 Task: Create a rule from the Routing list, Task moved to a section -> Set Priority in the project AgileOrigin , set the section as To-Do and set the priority of the task as  High
Action: Mouse moved to (1021, 92)
Screenshot: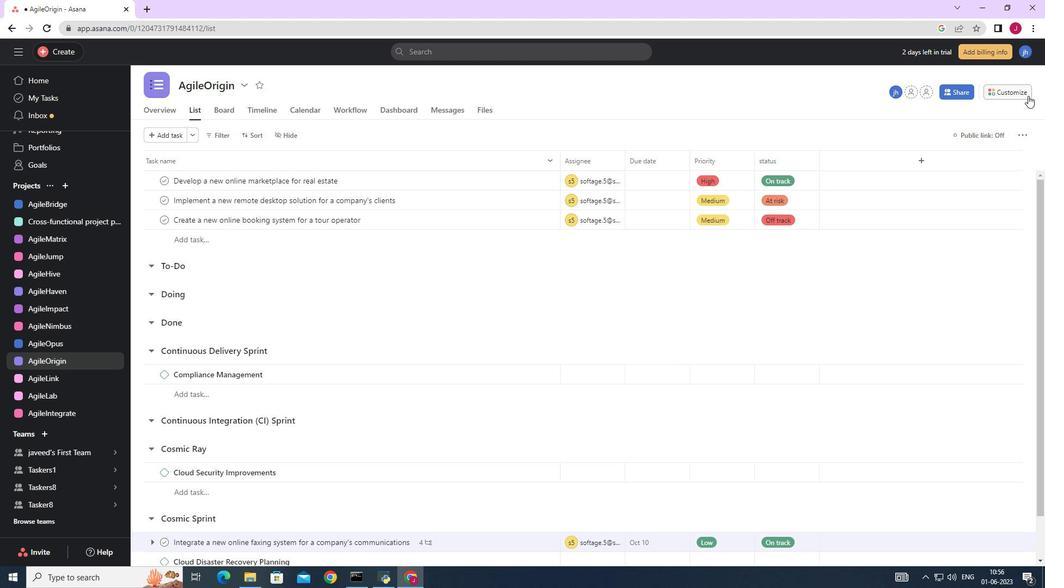 
Action: Mouse pressed left at (1021, 92)
Screenshot: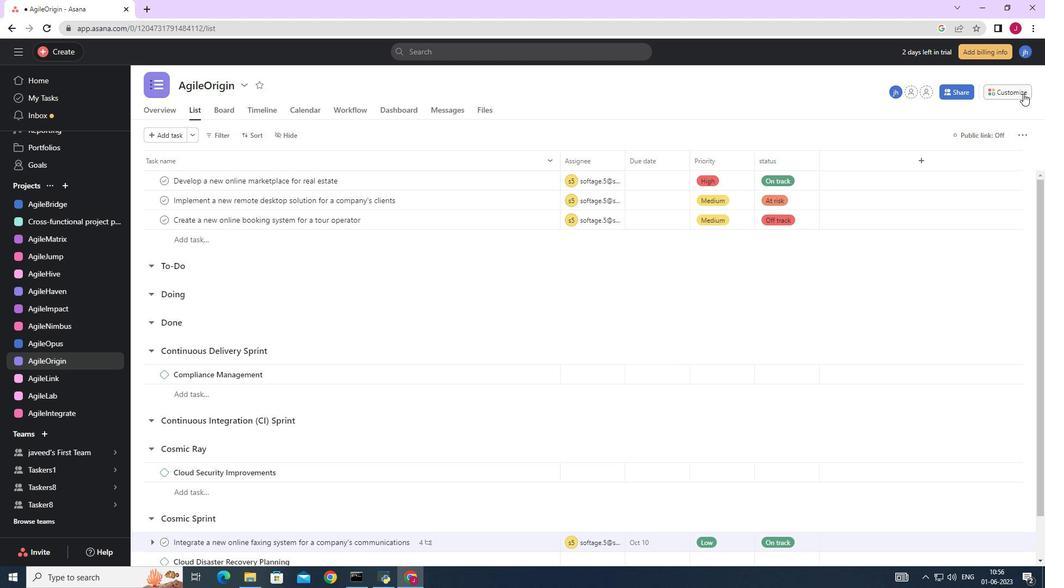
Action: Mouse moved to (814, 241)
Screenshot: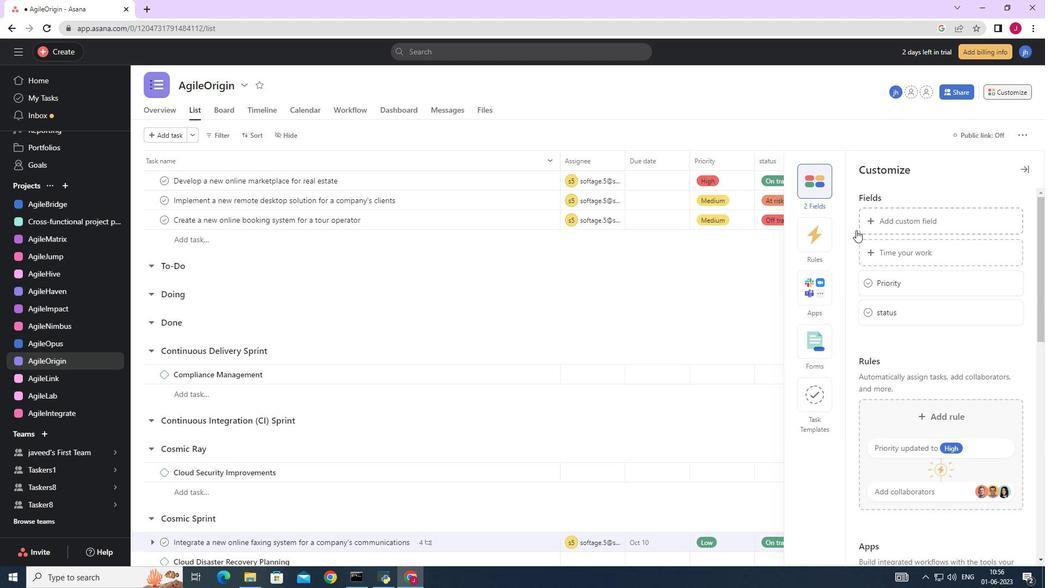 
Action: Mouse pressed left at (814, 241)
Screenshot: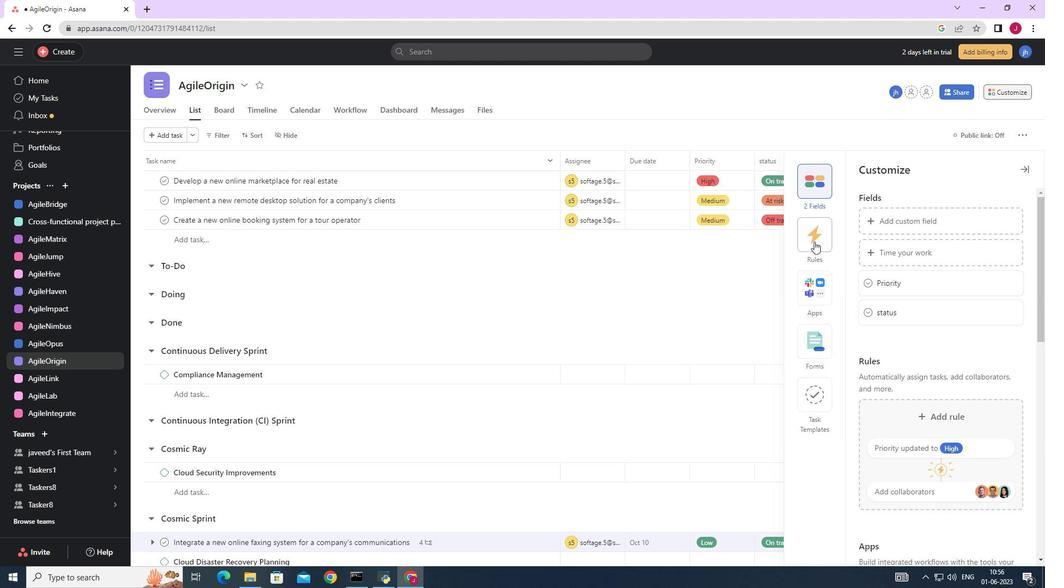 
Action: Mouse moved to (928, 252)
Screenshot: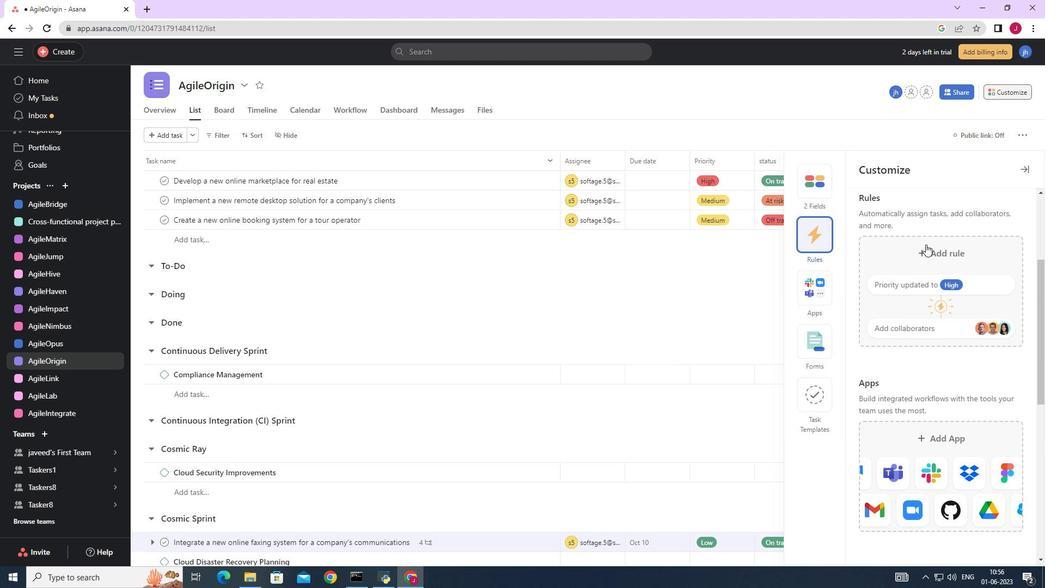 
Action: Mouse pressed left at (928, 252)
Screenshot: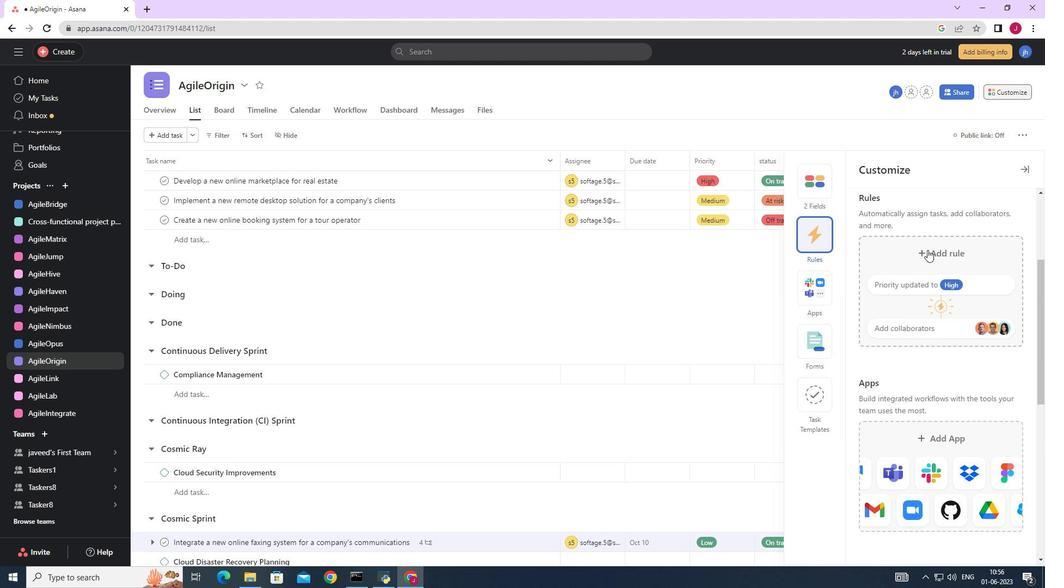 
Action: Mouse moved to (452, 169)
Screenshot: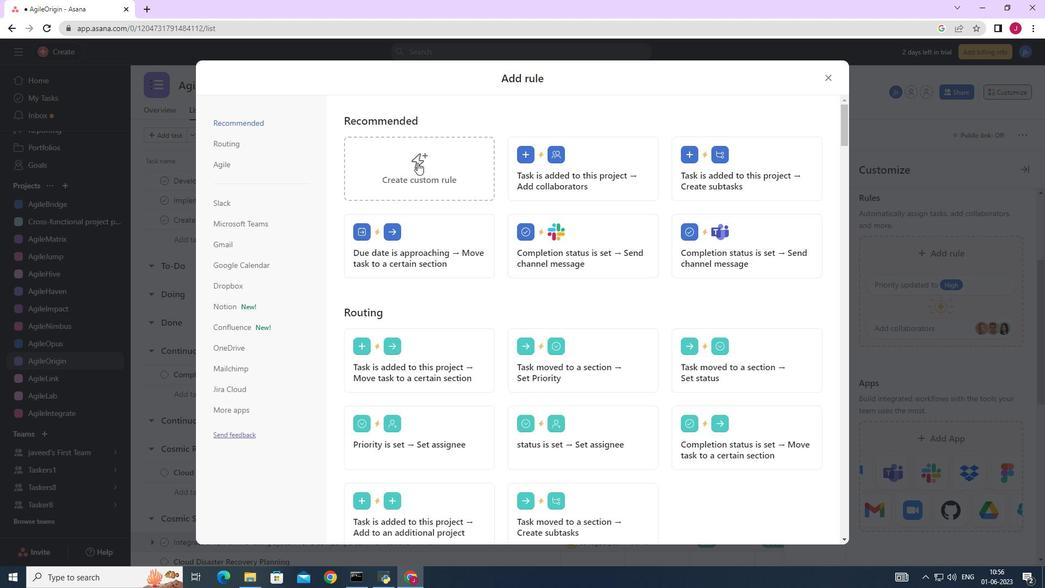 
Action: Mouse pressed left at (452, 169)
Screenshot: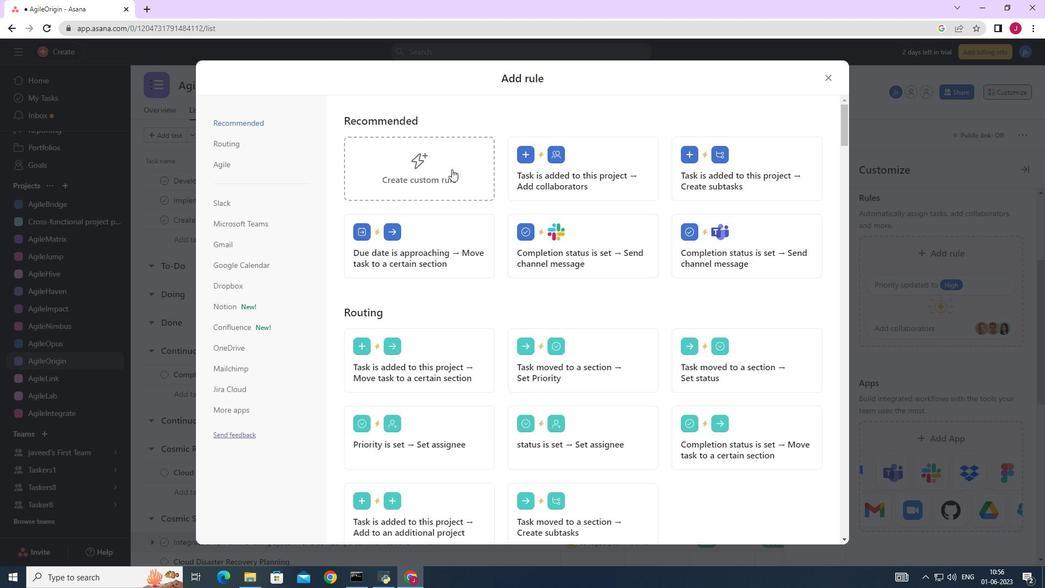 
Action: Mouse moved to (831, 77)
Screenshot: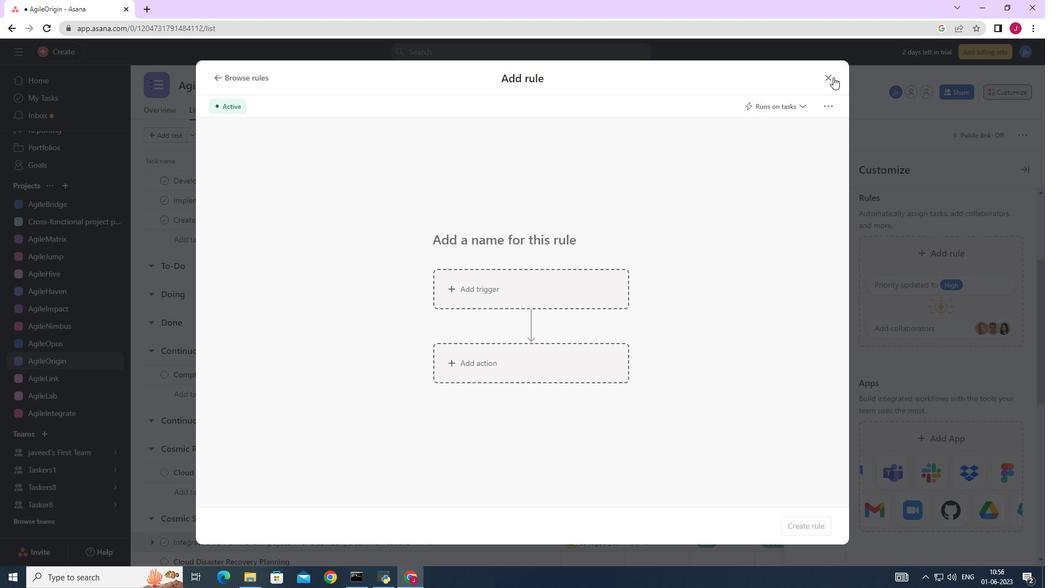 
Action: Mouse pressed left at (831, 77)
Screenshot: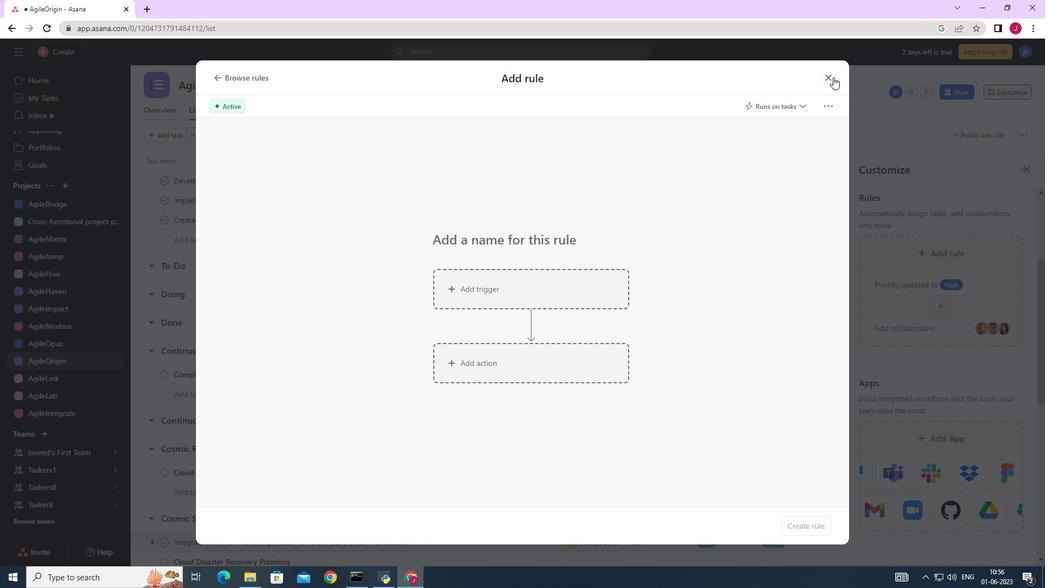 
Action: Mouse moved to (905, 255)
Screenshot: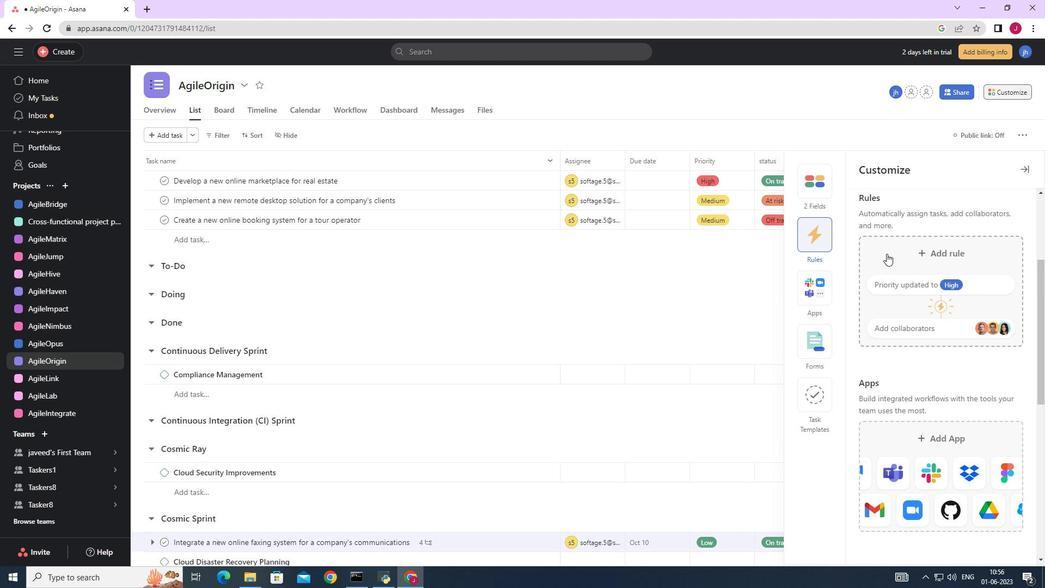 
Action: Mouse pressed left at (905, 255)
Screenshot: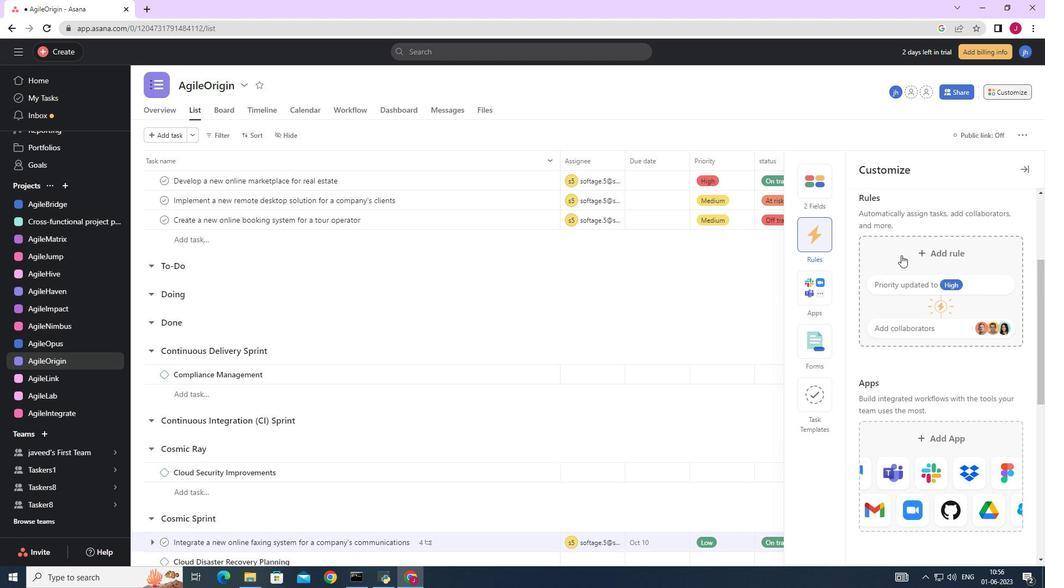 
Action: Mouse moved to (235, 144)
Screenshot: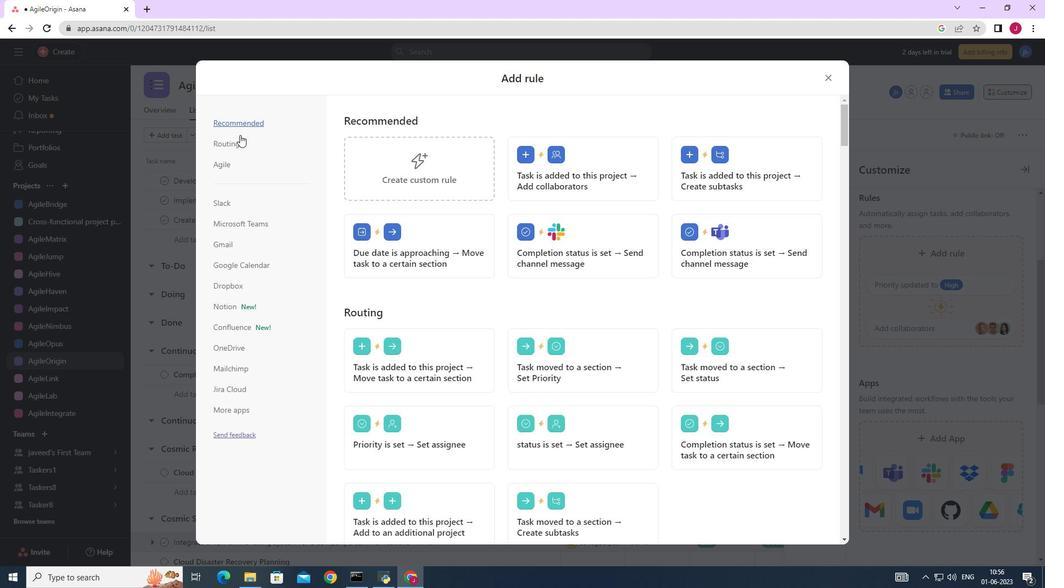 
Action: Mouse pressed left at (235, 144)
Screenshot: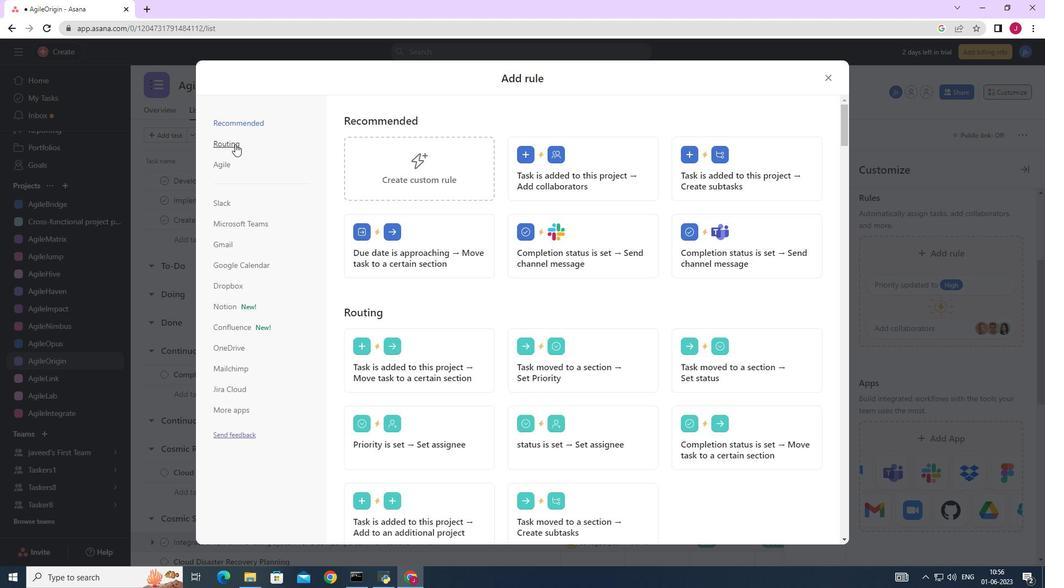 
Action: Mouse moved to (538, 168)
Screenshot: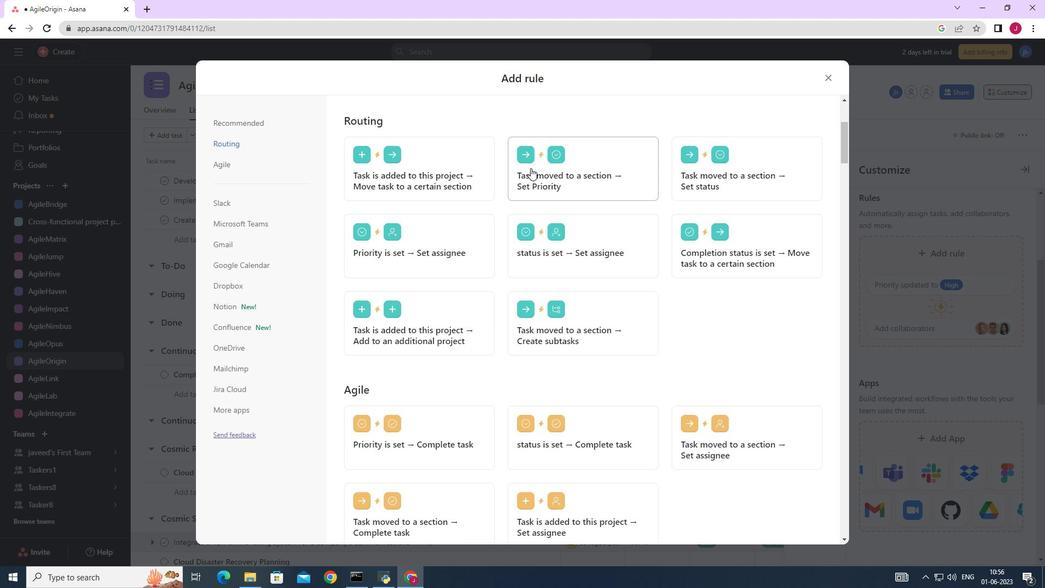 
Action: Mouse pressed left at (538, 168)
Screenshot: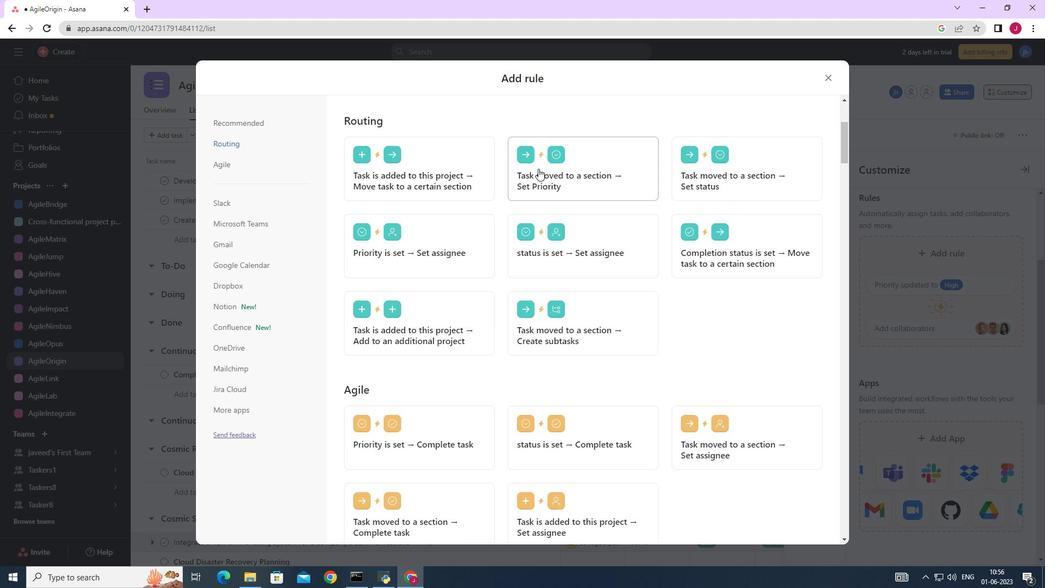 
Action: Mouse moved to (414, 303)
Screenshot: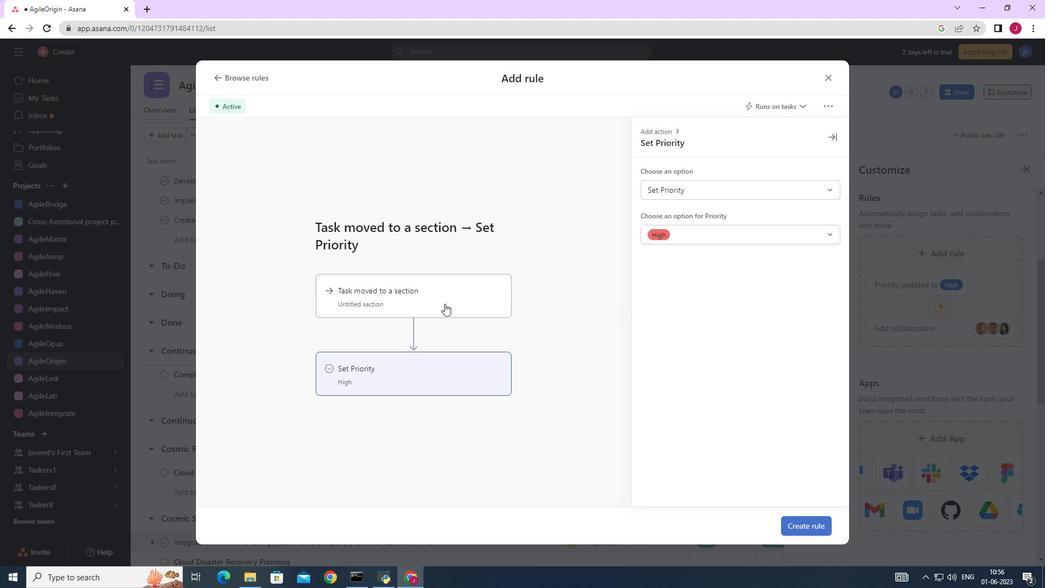 
Action: Mouse pressed left at (414, 303)
Screenshot: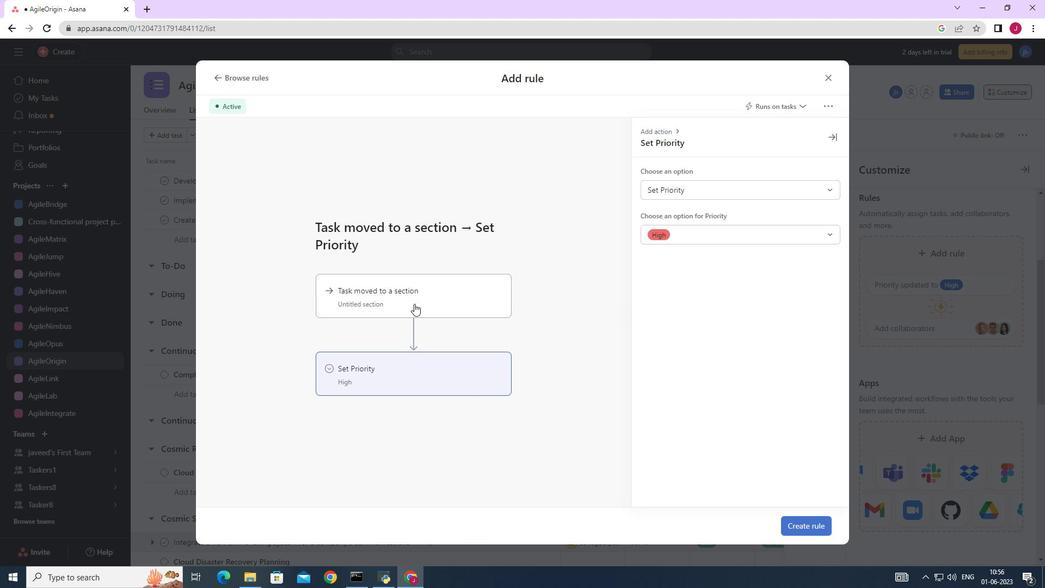 
Action: Mouse moved to (682, 187)
Screenshot: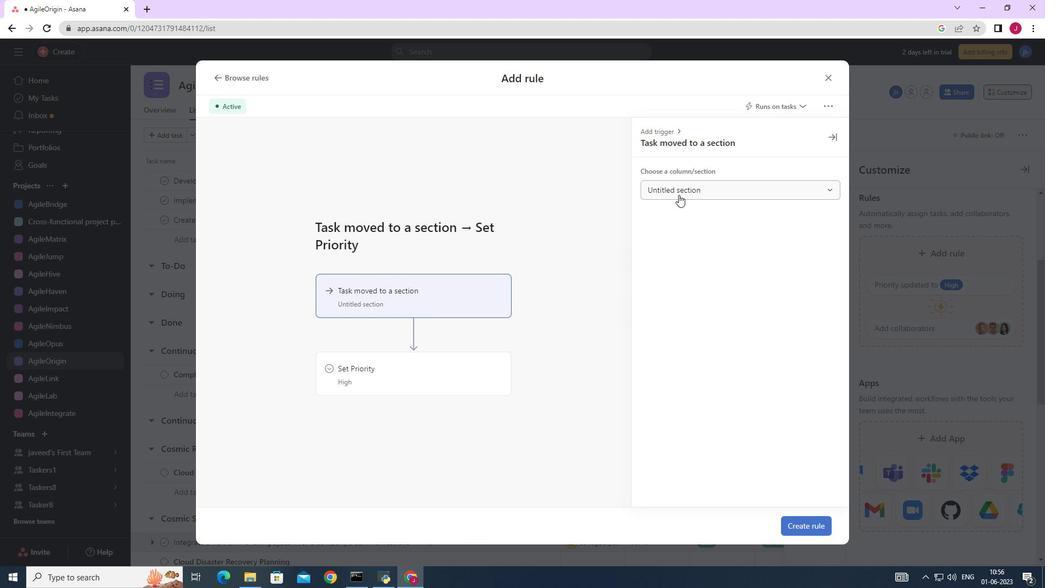 
Action: Mouse pressed left at (682, 187)
Screenshot: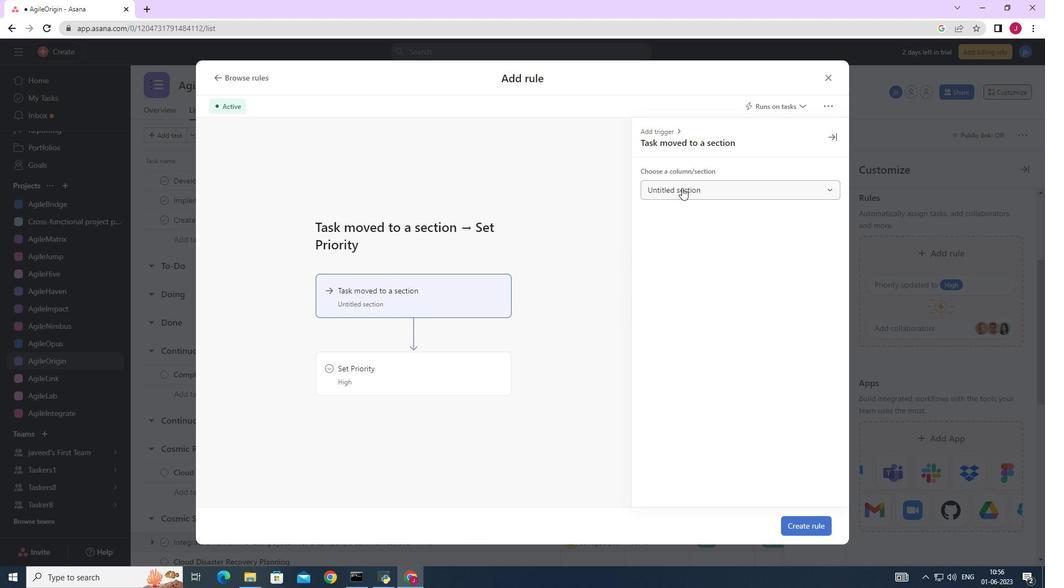 
Action: Mouse moved to (679, 232)
Screenshot: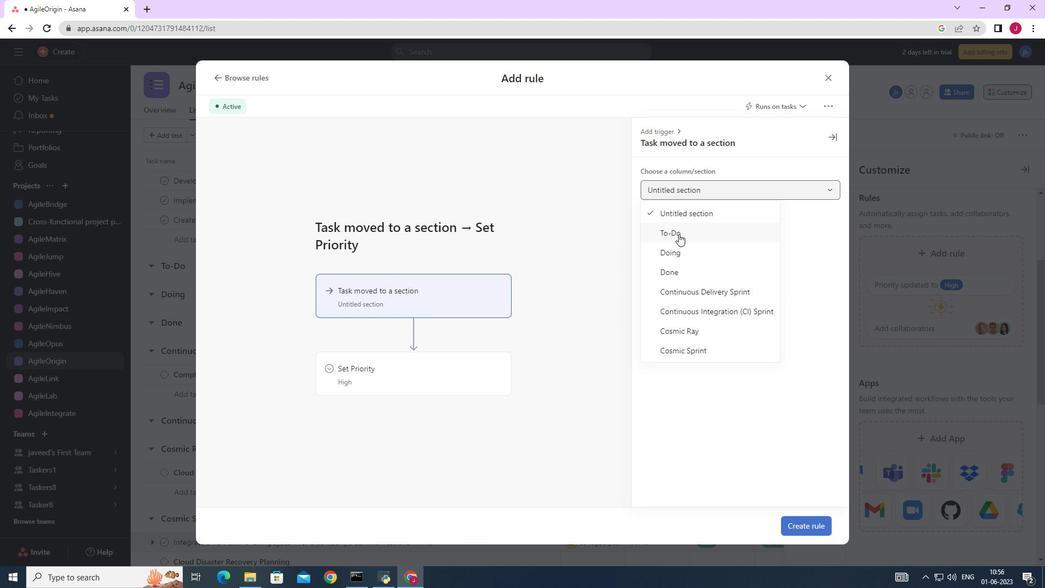 
Action: Mouse pressed left at (679, 232)
Screenshot: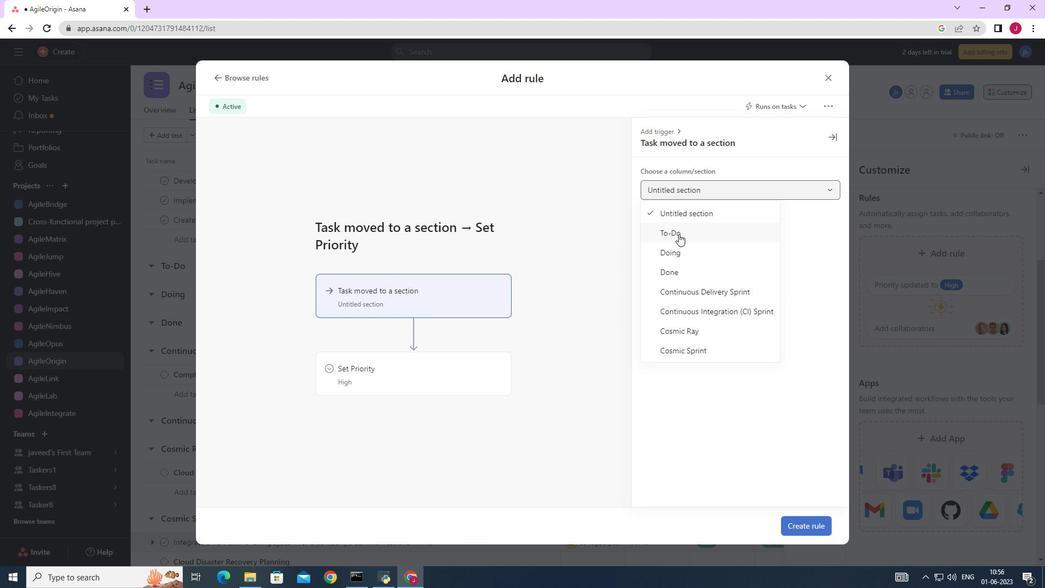 
Action: Mouse moved to (395, 372)
Screenshot: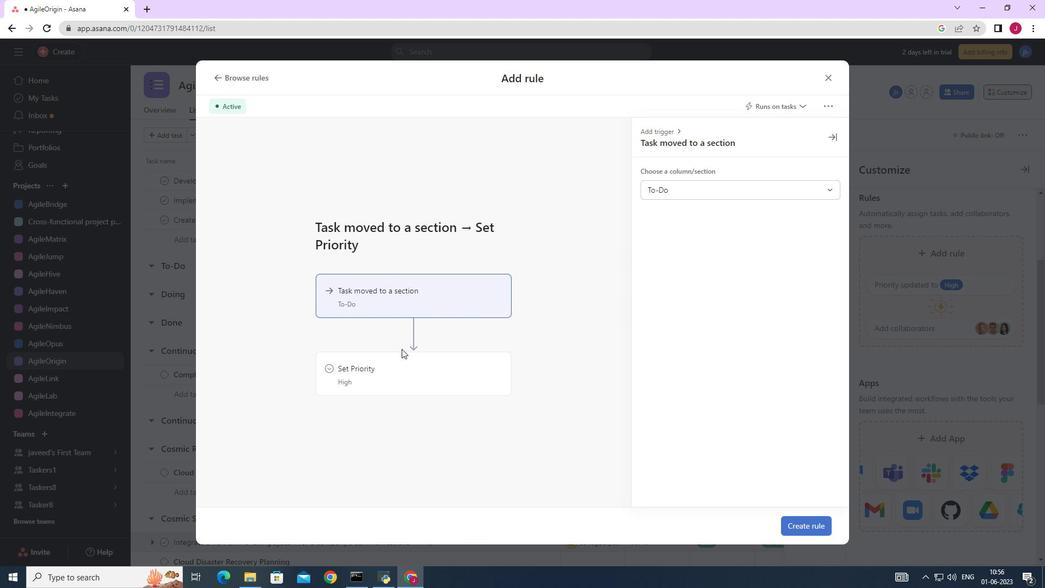 
Action: Mouse pressed left at (394, 370)
Screenshot: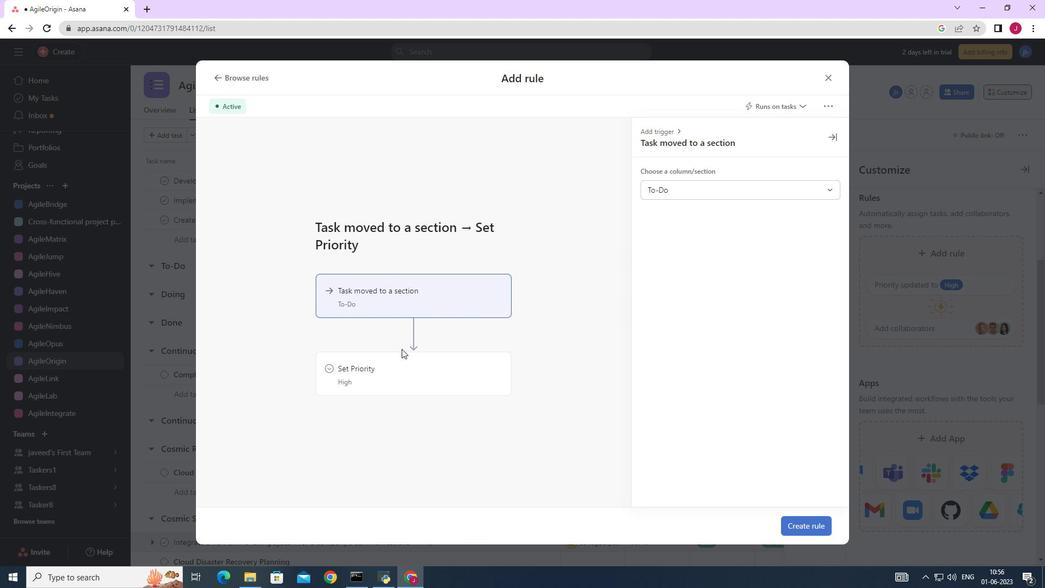 
Action: Mouse moved to (709, 185)
Screenshot: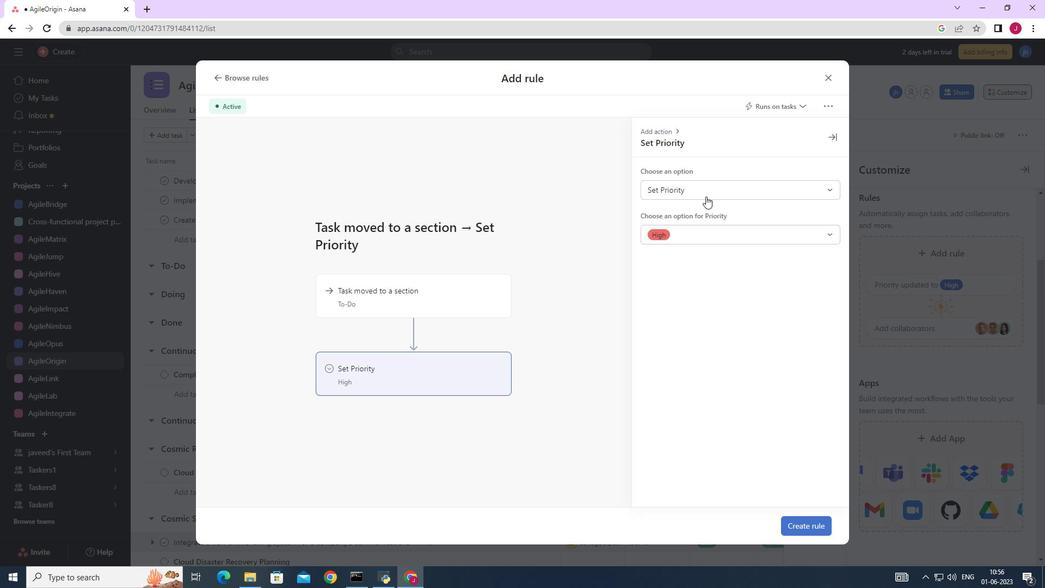 
Action: Mouse pressed left at (709, 185)
Screenshot: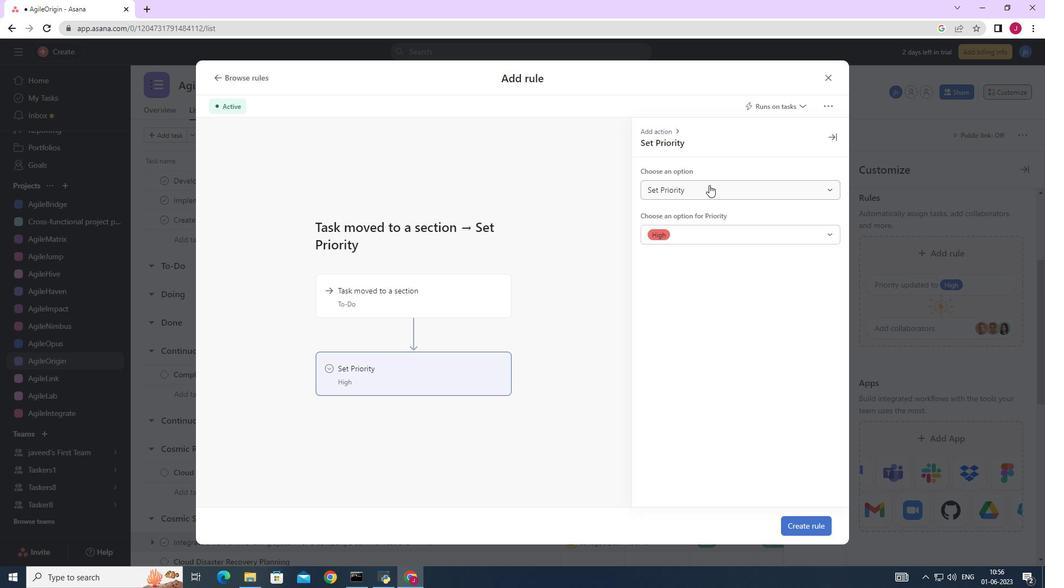 
Action: Mouse moved to (689, 215)
Screenshot: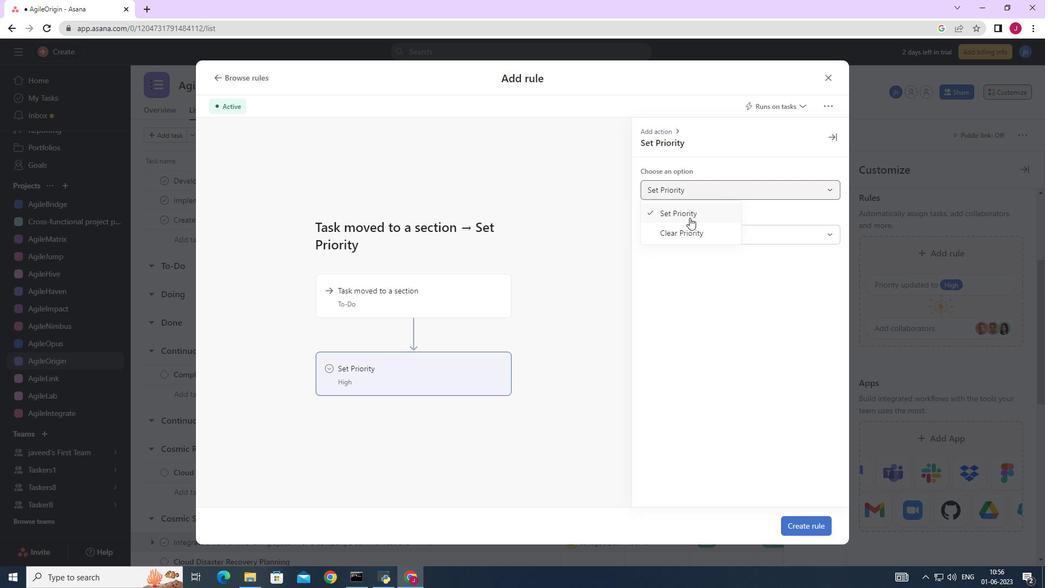 
Action: Mouse pressed left at (689, 215)
Screenshot: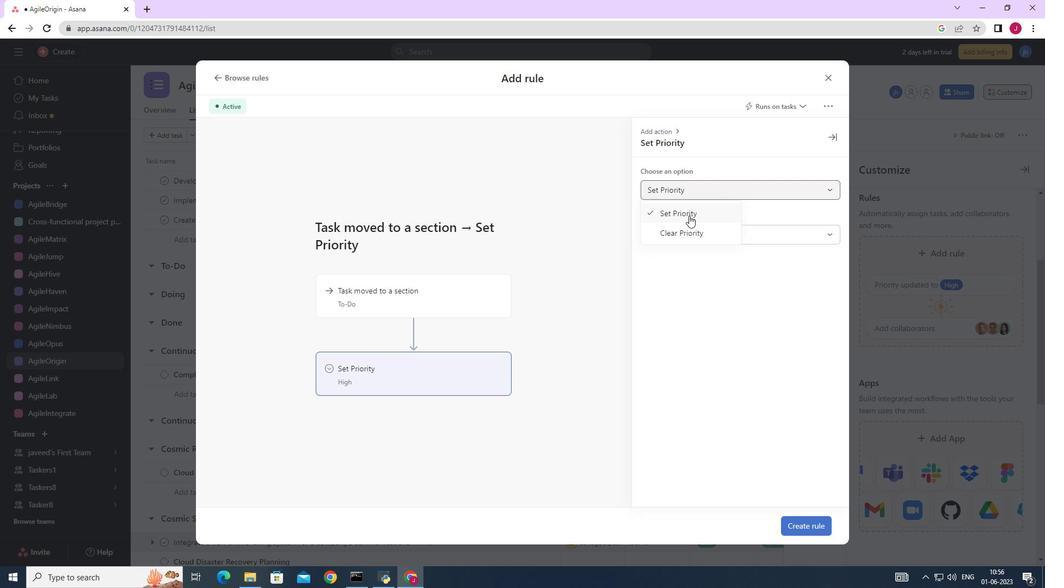 
Action: Mouse moved to (696, 233)
Screenshot: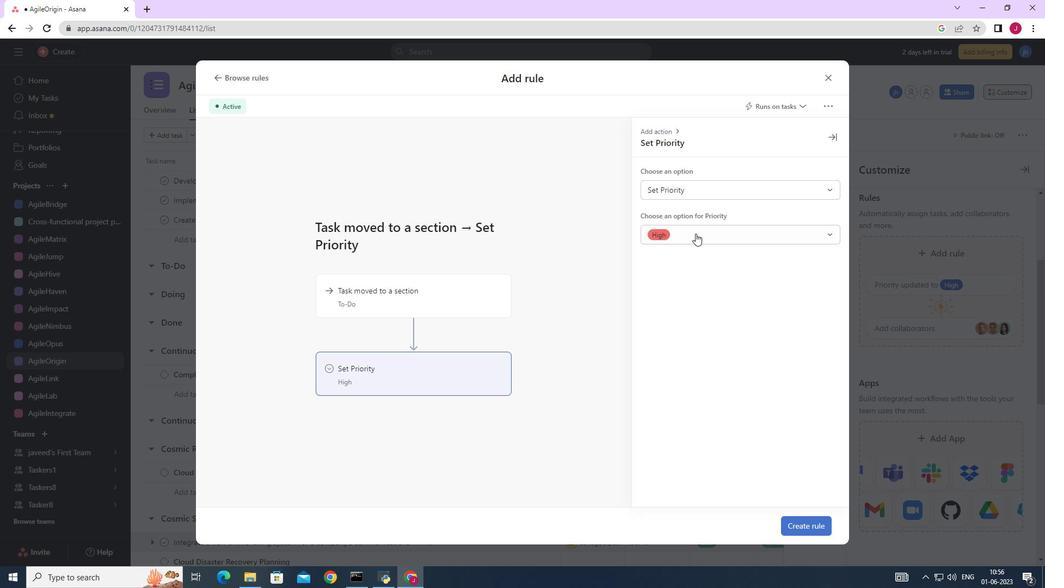 
Action: Mouse pressed left at (696, 233)
Screenshot: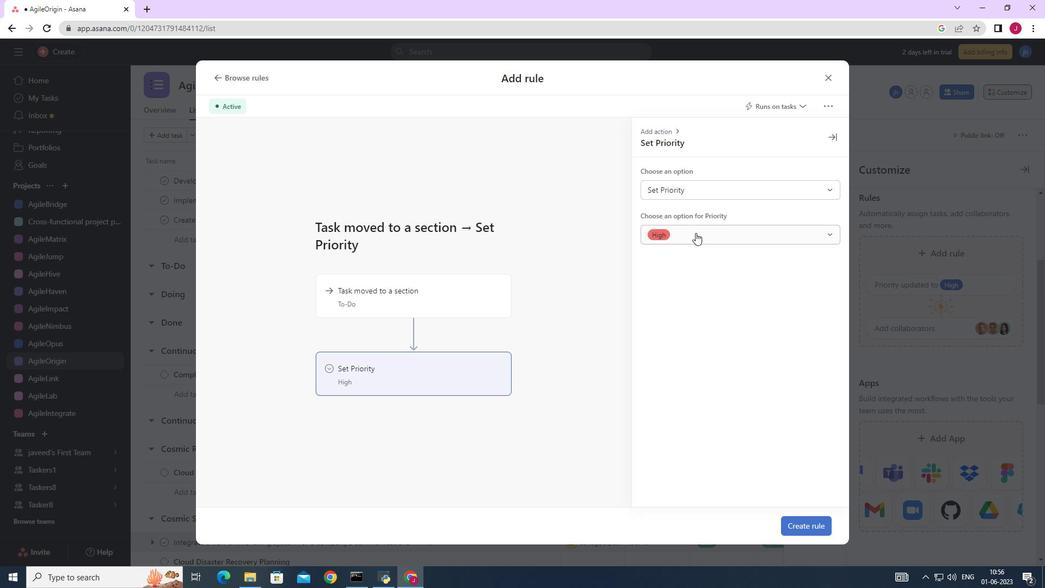 
Action: Mouse moved to (676, 258)
Screenshot: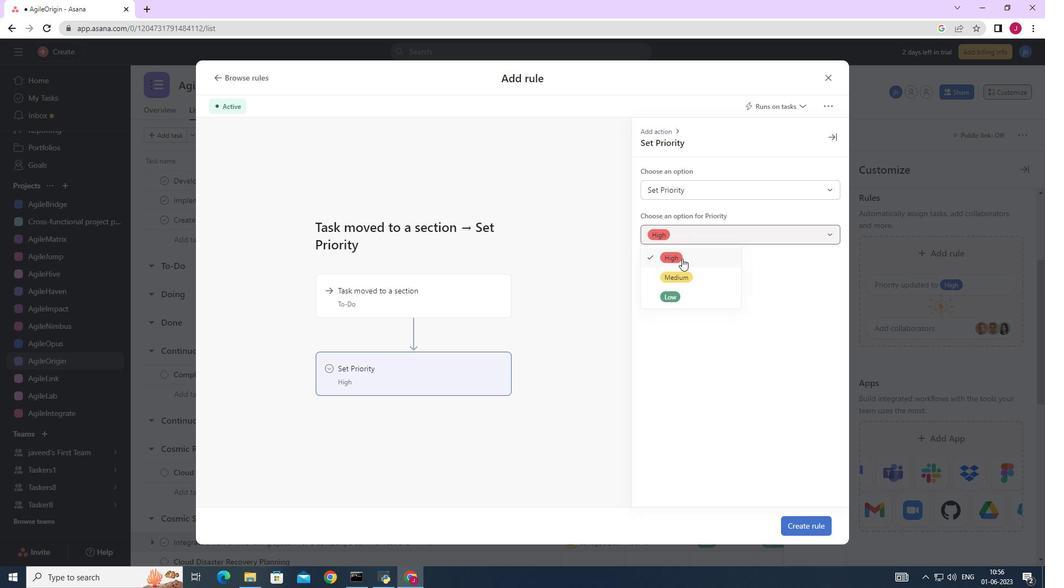 
Action: Mouse pressed left at (676, 258)
Screenshot: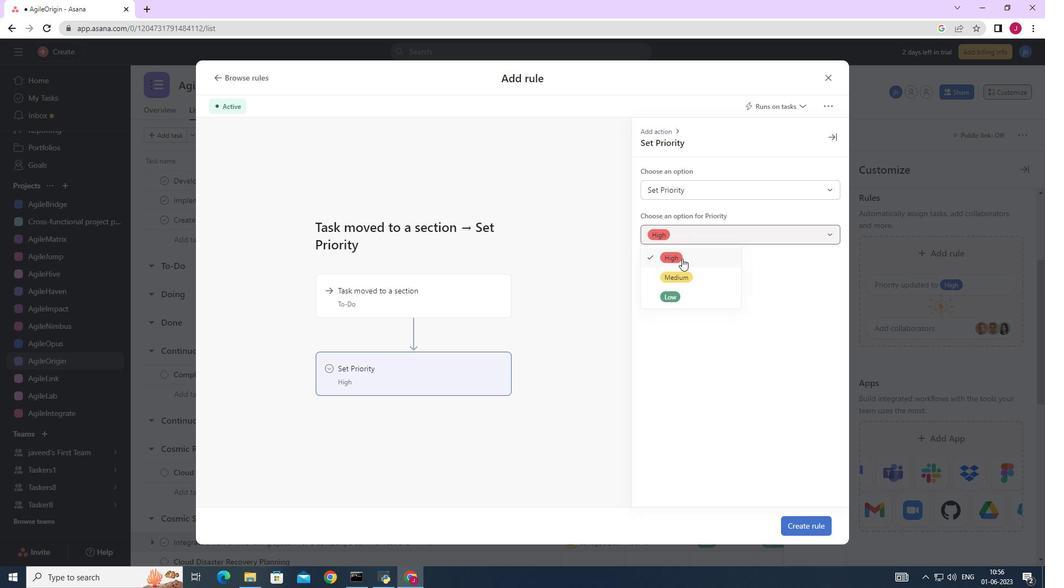 
Action: Mouse moved to (795, 530)
Screenshot: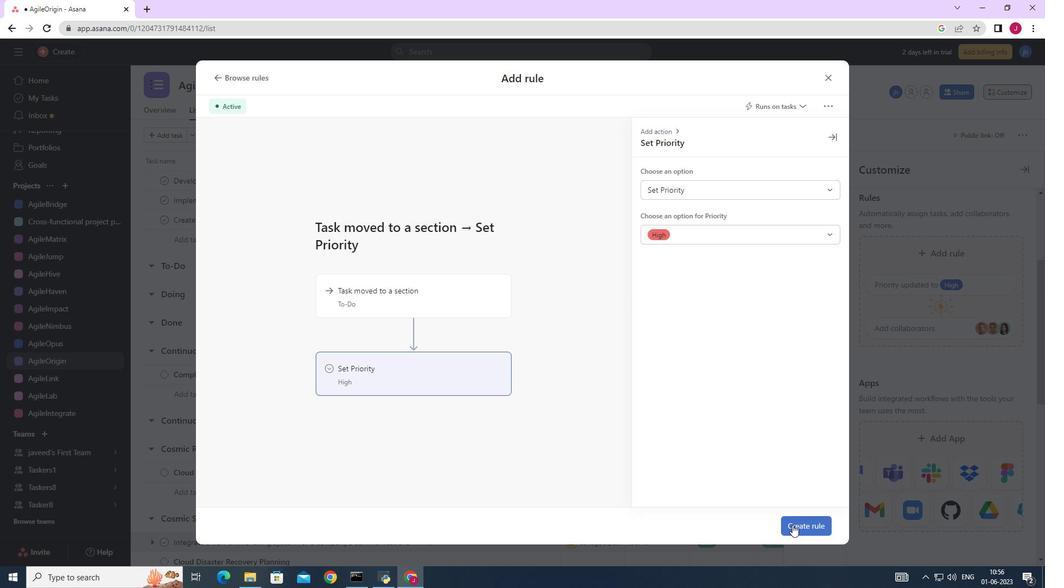 
Action: Mouse pressed left at (795, 530)
Screenshot: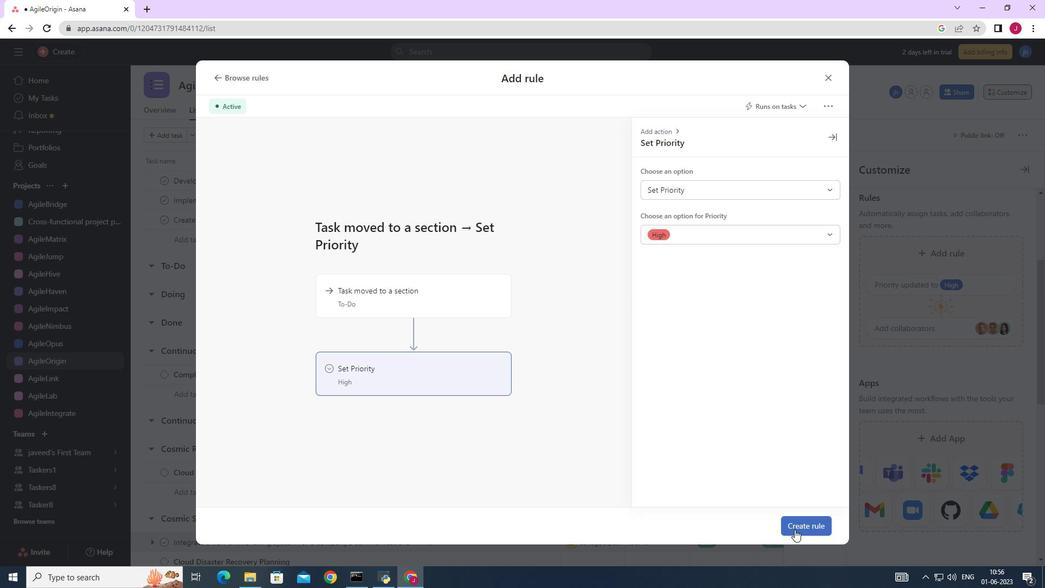 
Action: Mouse moved to (750, 488)
Screenshot: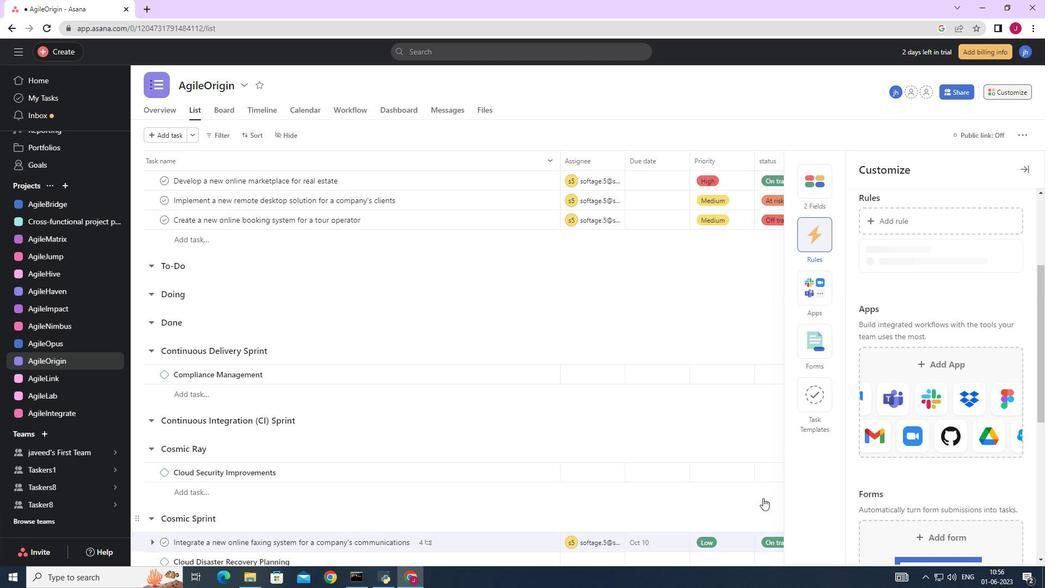 
